 Task: Create a board button that renames list "Trello first" to "Trello second".
Action: Mouse moved to (1072, 90)
Screenshot: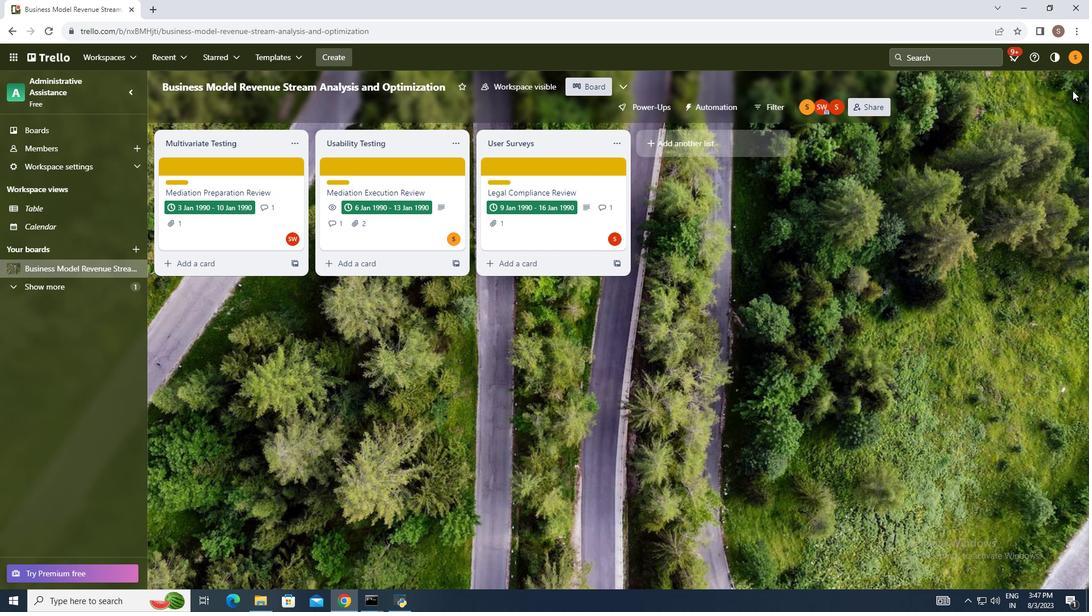 
Action: Mouse pressed left at (1072, 90)
Screenshot: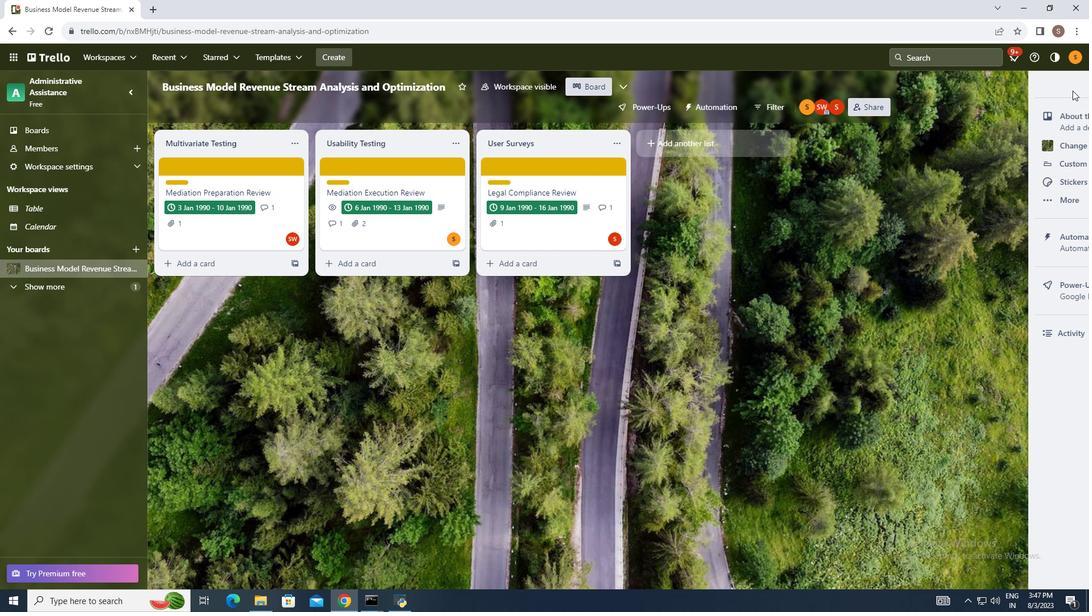 
Action: Mouse moved to (980, 245)
Screenshot: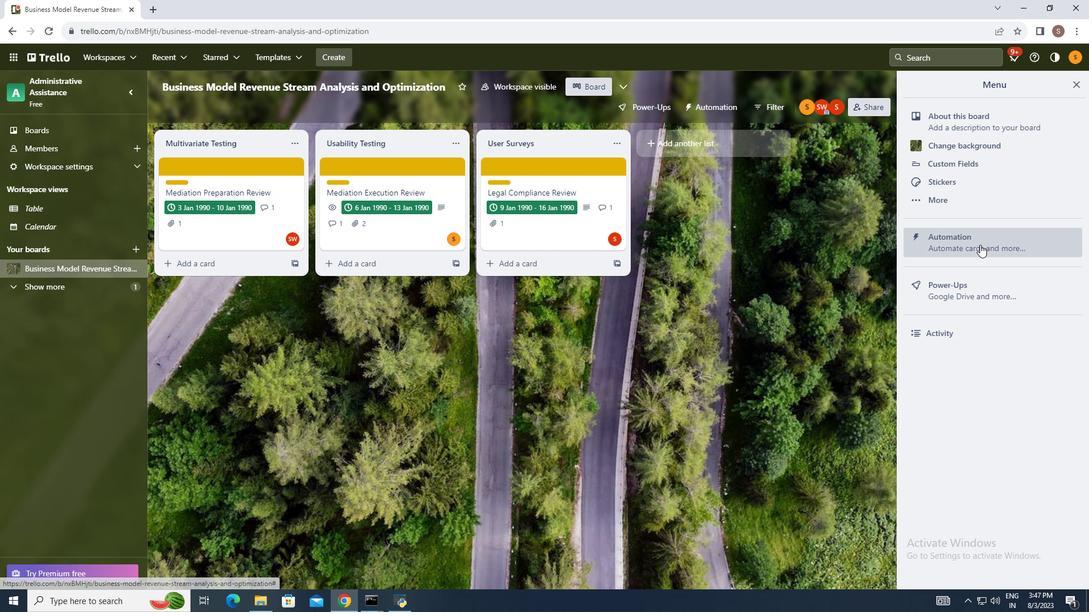 
Action: Mouse pressed left at (980, 245)
Screenshot: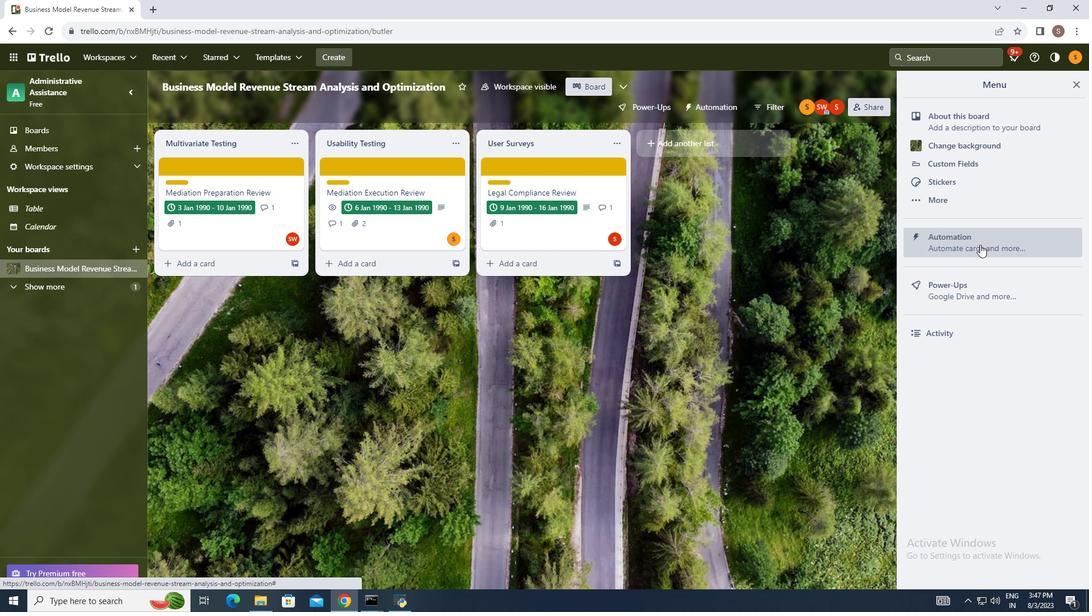 
Action: Mouse moved to (195, 319)
Screenshot: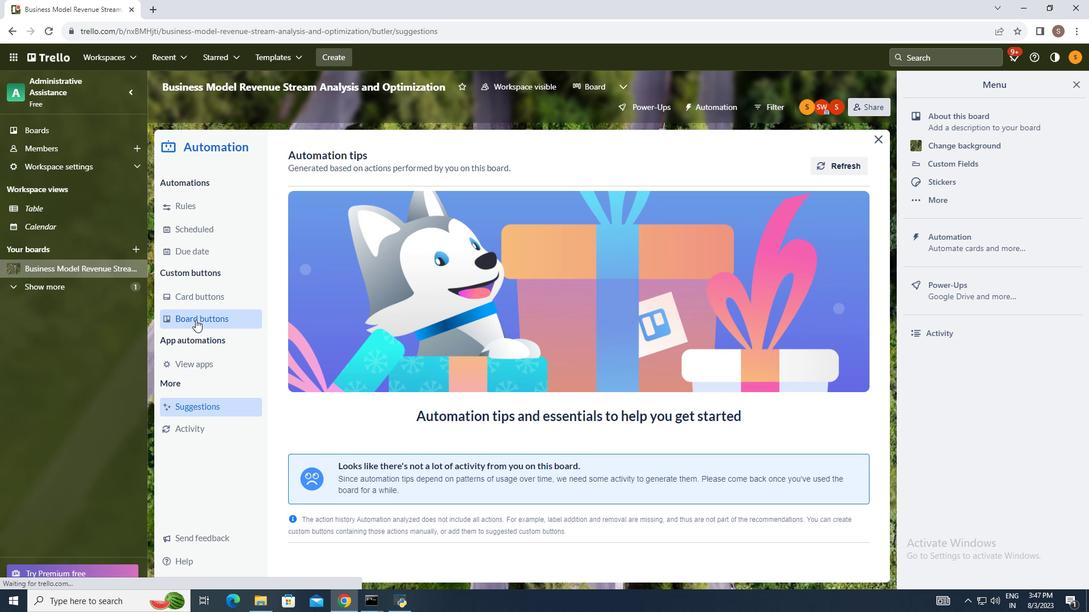 
Action: Mouse pressed left at (195, 319)
Screenshot: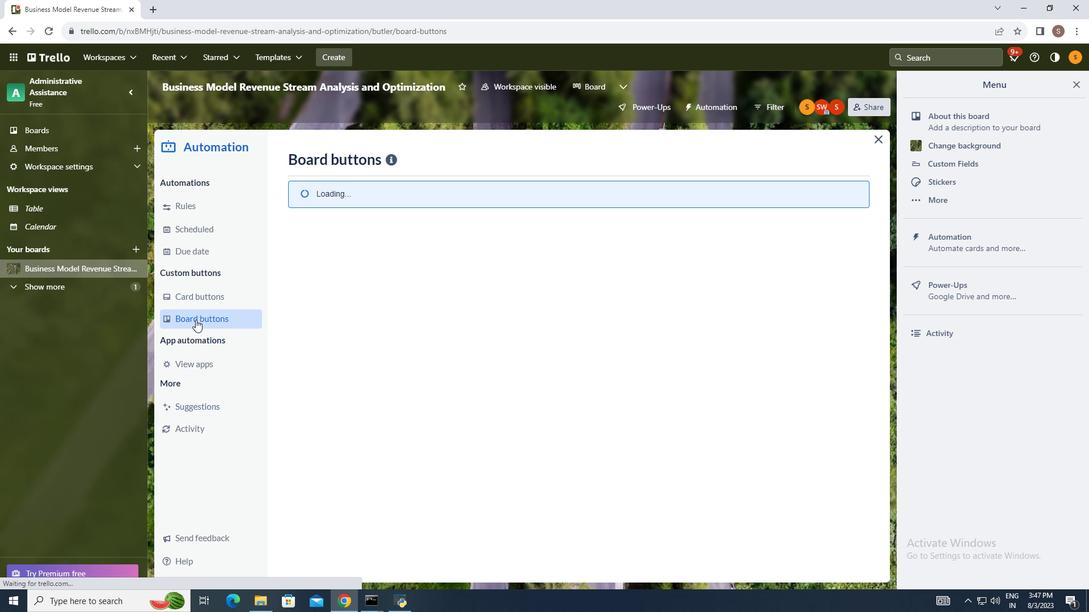 
Action: Mouse moved to (841, 158)
Screenshot: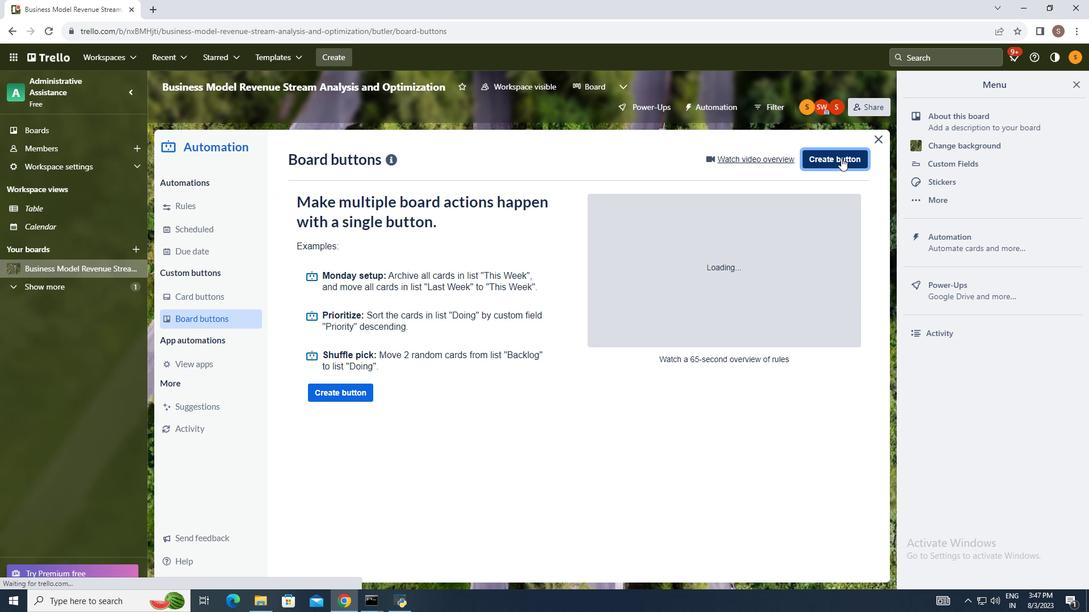 
Action: Mouse pressed left at (841, 158)
Screenshot: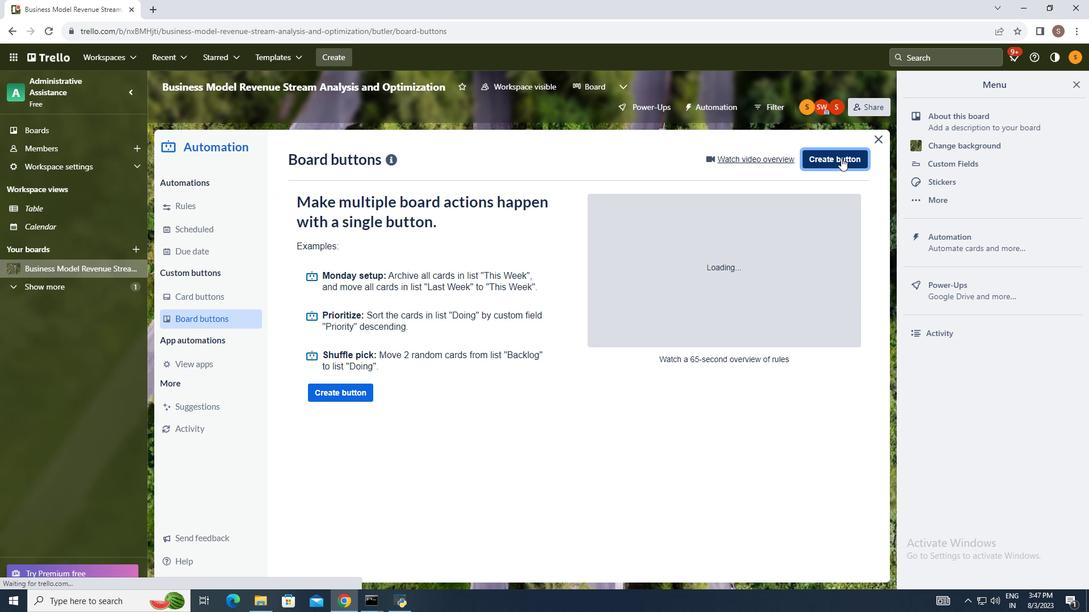 
Action: Mouse moved to (559, 308)
Screenshot: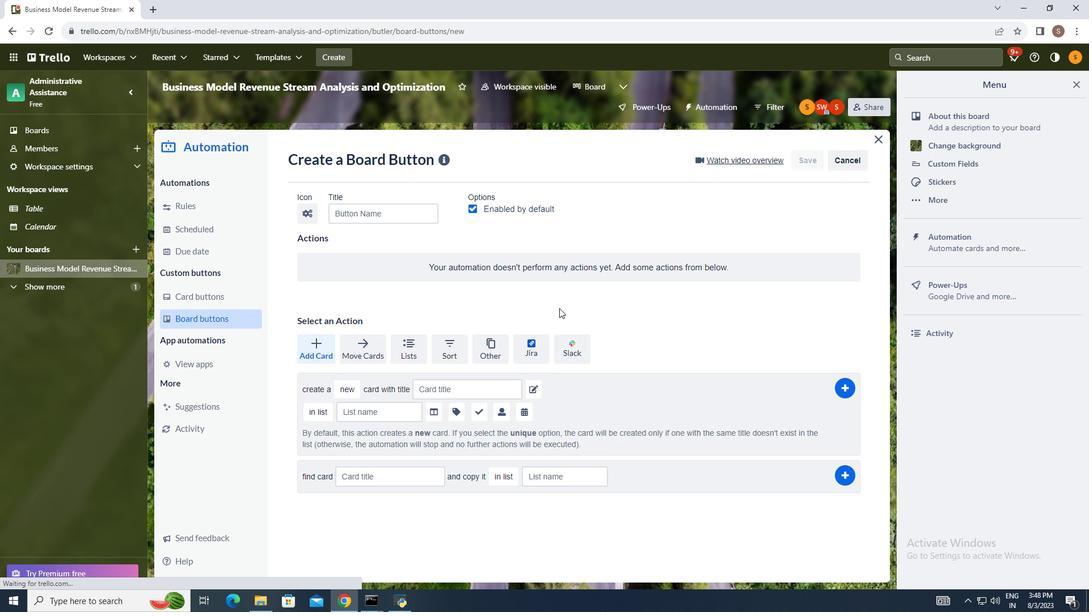 
Action: Mouse pressed left at (559, 308)
Screenshot: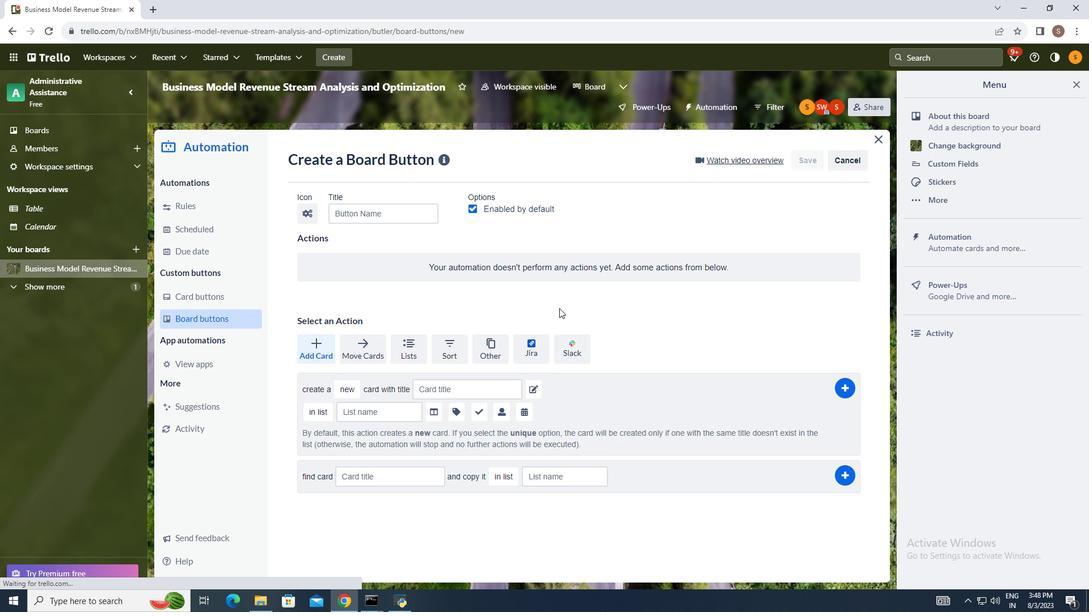 
Action: Mouse moved to (391, 355)
Screenshot: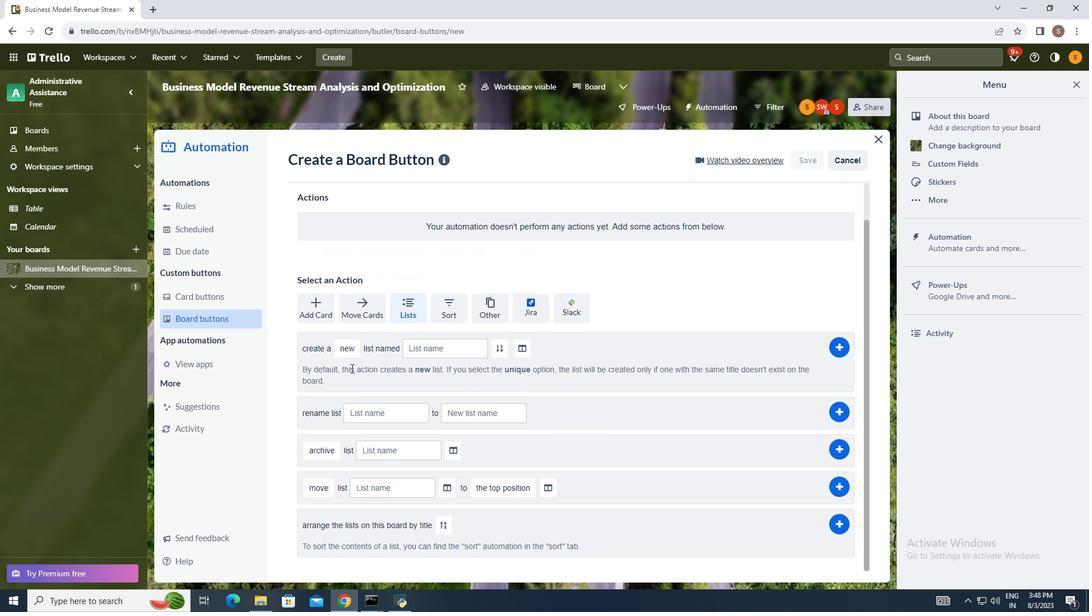 
Action: Mouse scrolled (391, 355) with delta (0, 0)
Screenshot: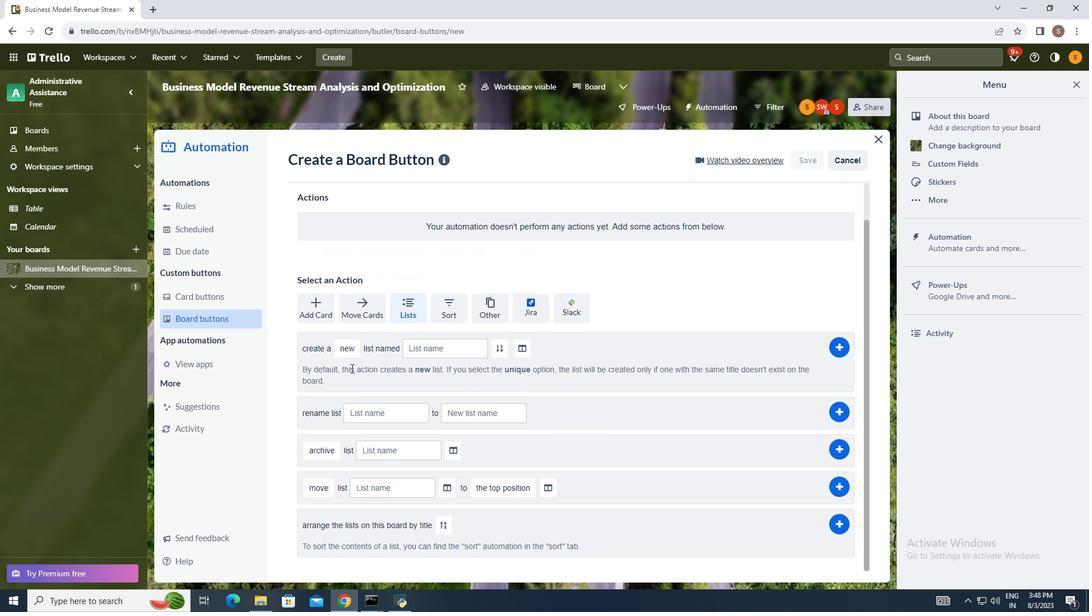 
Action: Mouse moved to (361, 367)
Screenshot: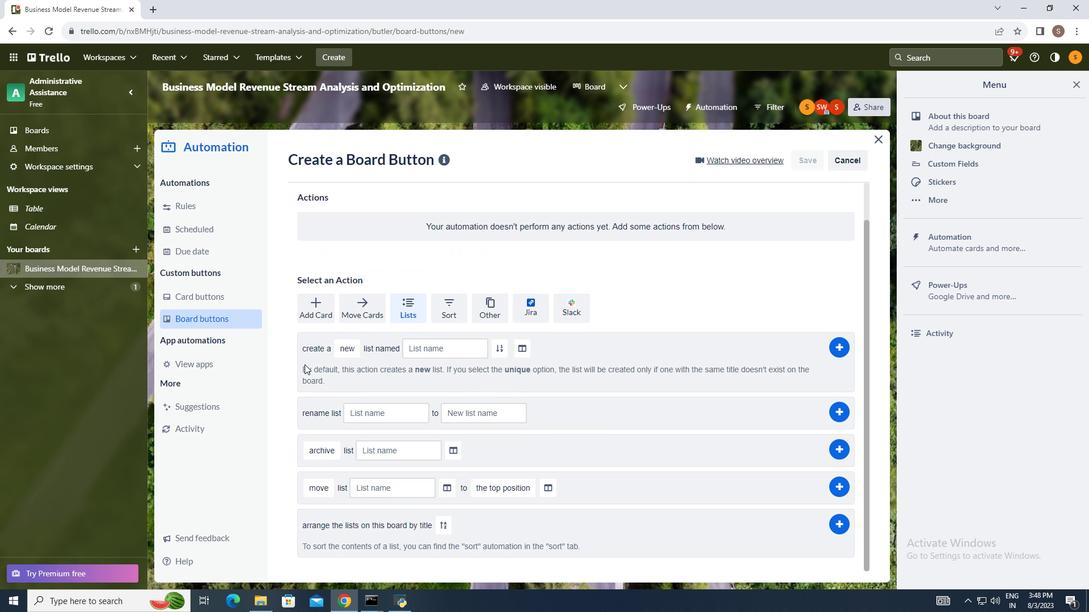 
Action: Mouse scrolled (362, 367) with delta (0, 0)
Screenshot: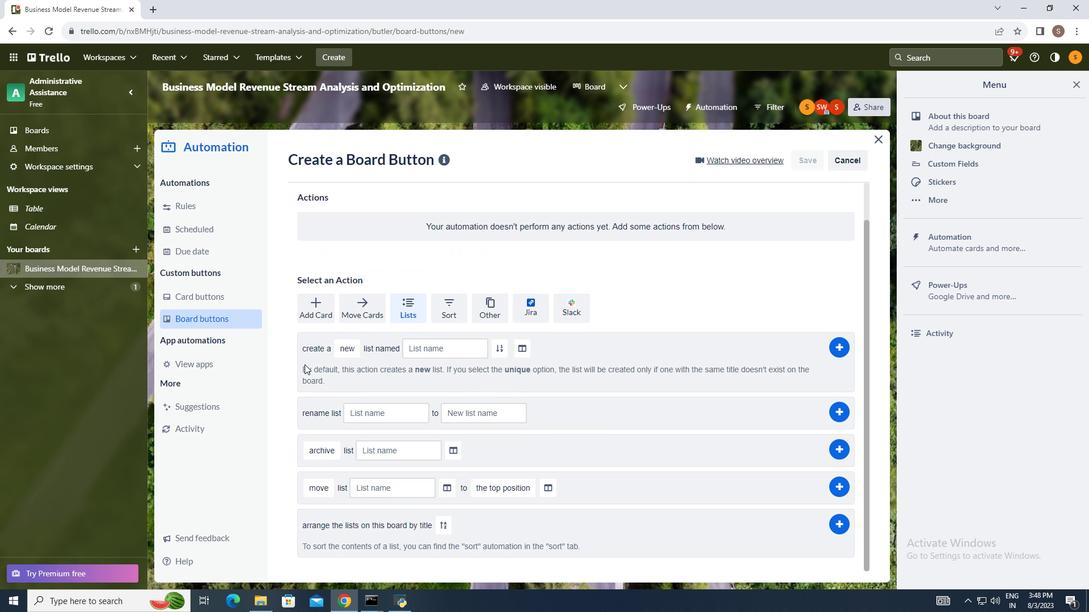 
Action: Mouse moved to (297, 382)
Screenshot: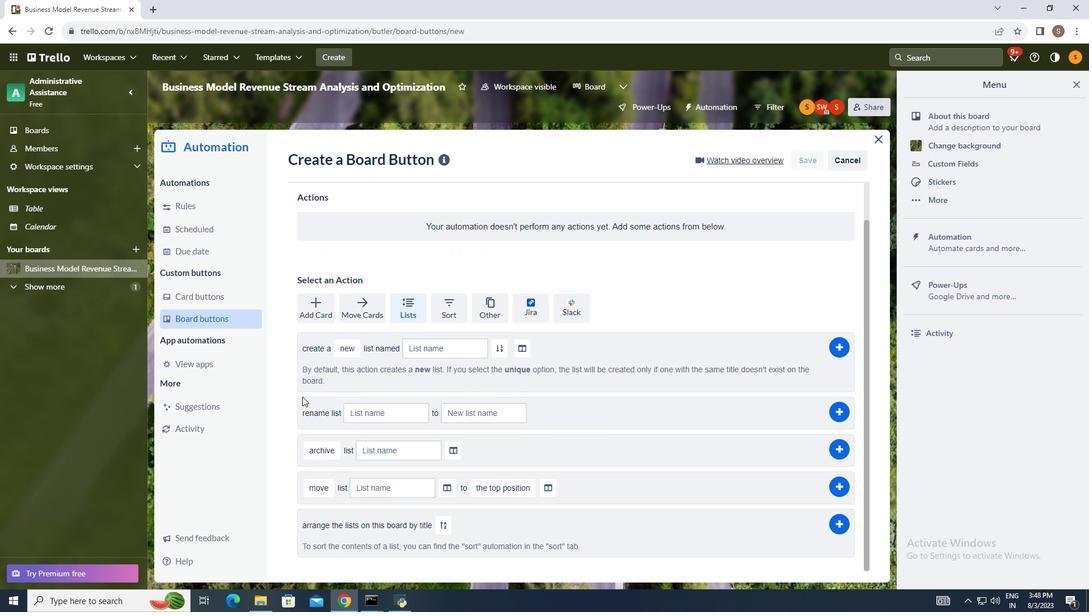 
Action: Mouse scrolled (296, 377) with delta (0, 0)
Screenshot: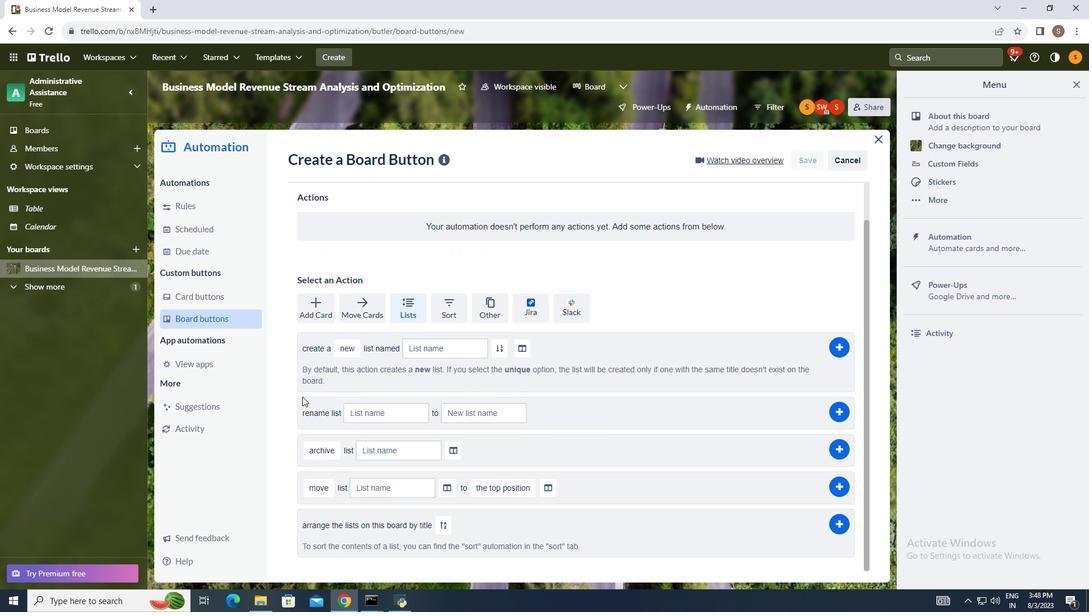 
Action: Mouse scrolled (296, 380) with delta (0, 0)
Screenshot: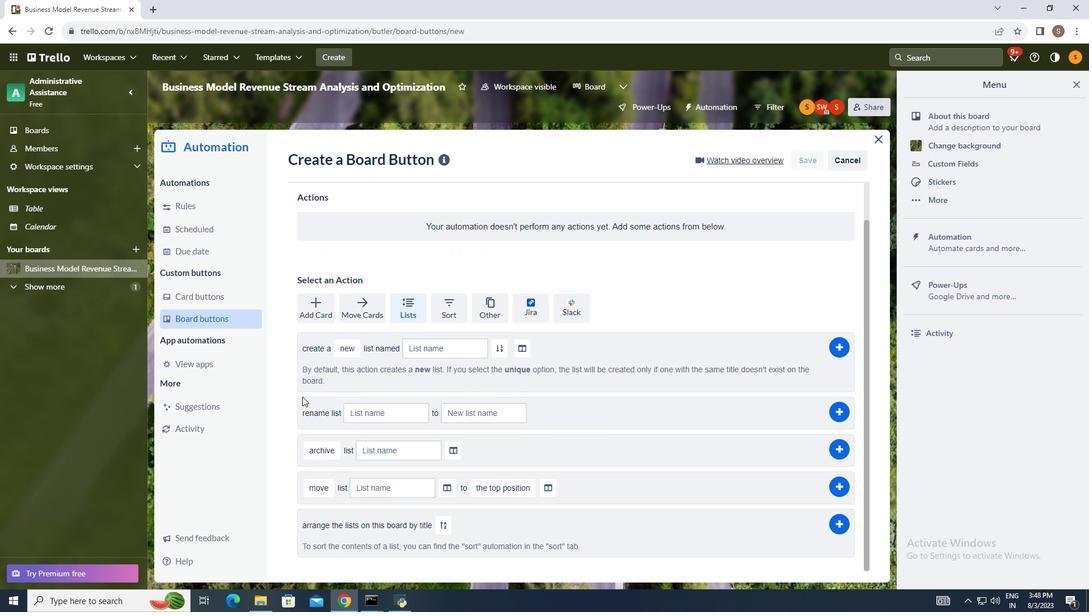 
Action: Mouse moved to (296, 418)
Screenshot: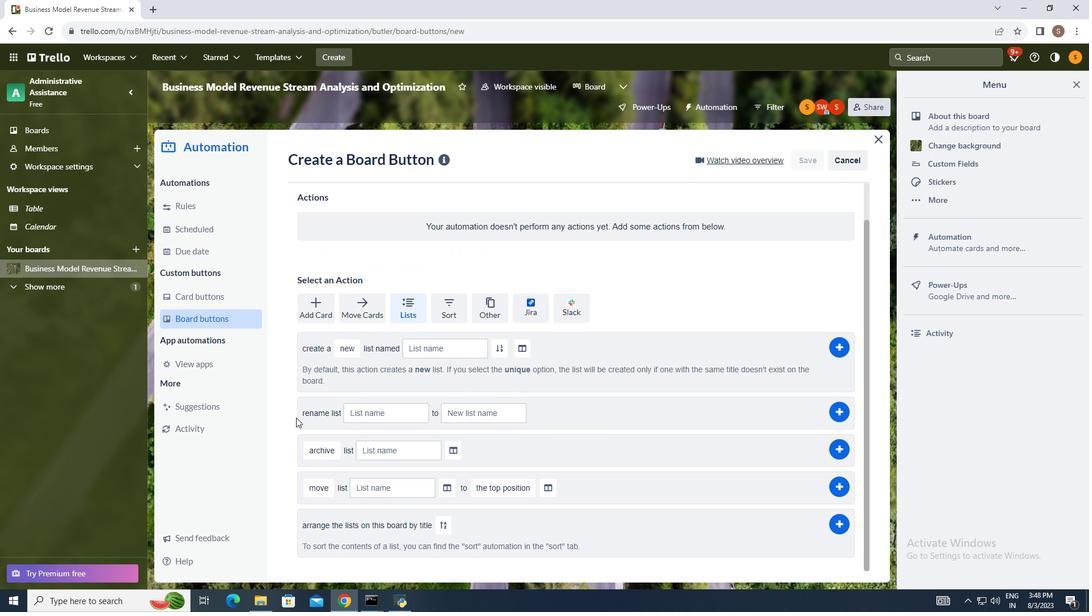 
Action: Mouse scrolled (296, 417) with delta (0, 0)
Screenshot: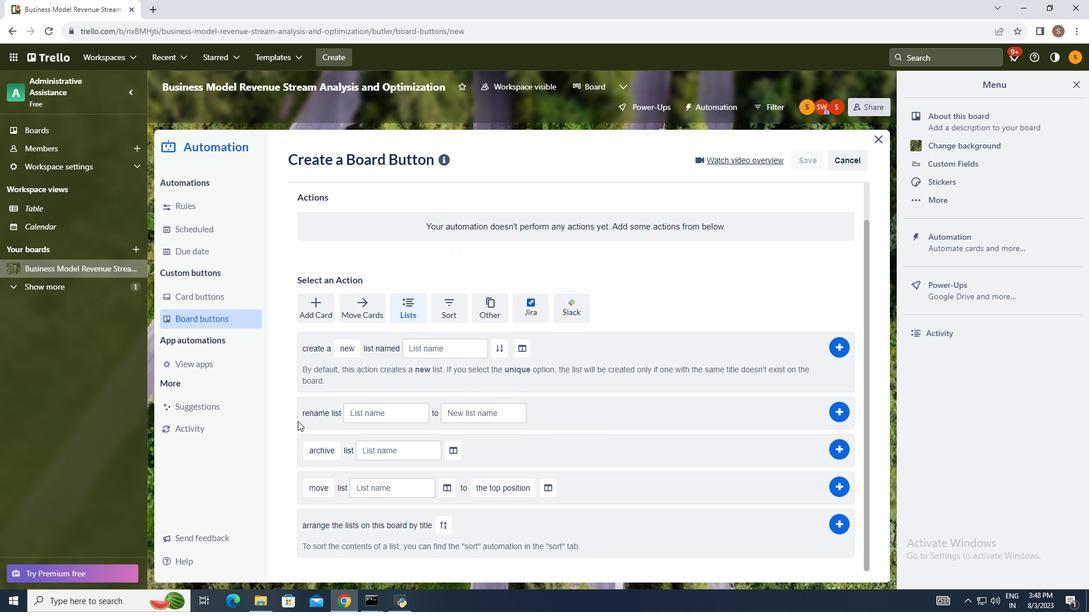 
Action: Mouse scrolled (296, 417) with delta (0, 0)
Screenshot: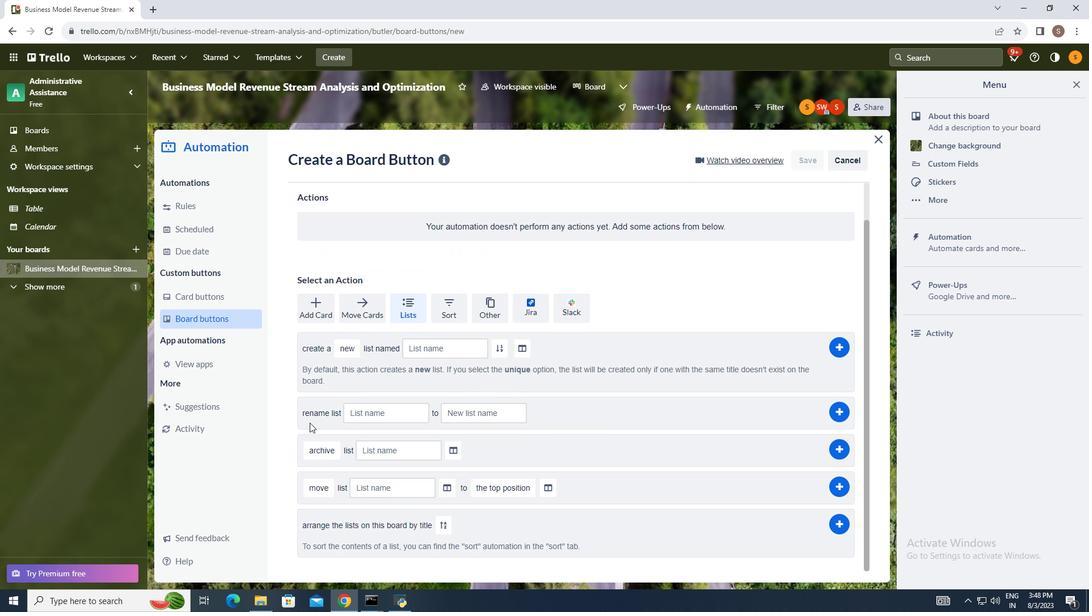 
Action: Mouse moved to (379, 412)
Screenshot: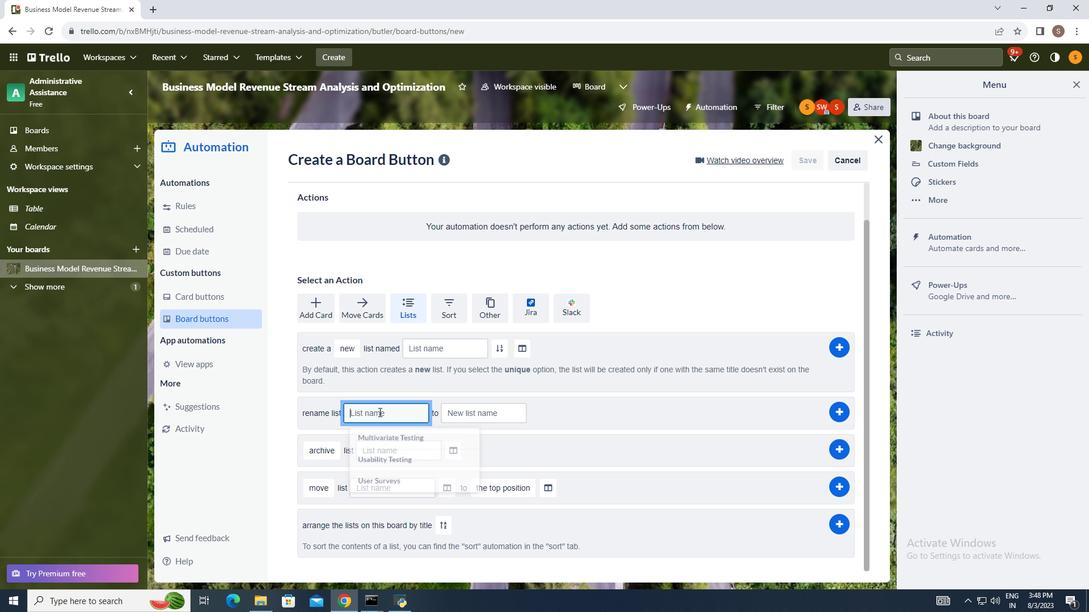 
Action: Mouse pressed left at (379, 412)
Screenshot: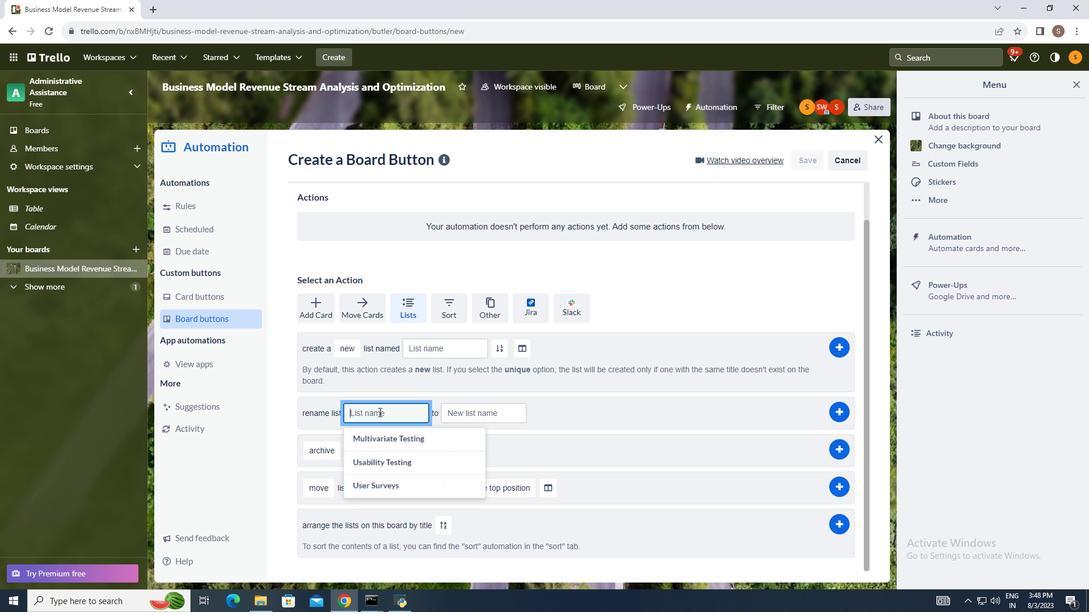 
Action: Key pressed <Key.shift_r>Trello<Key.space>first
Screenshot: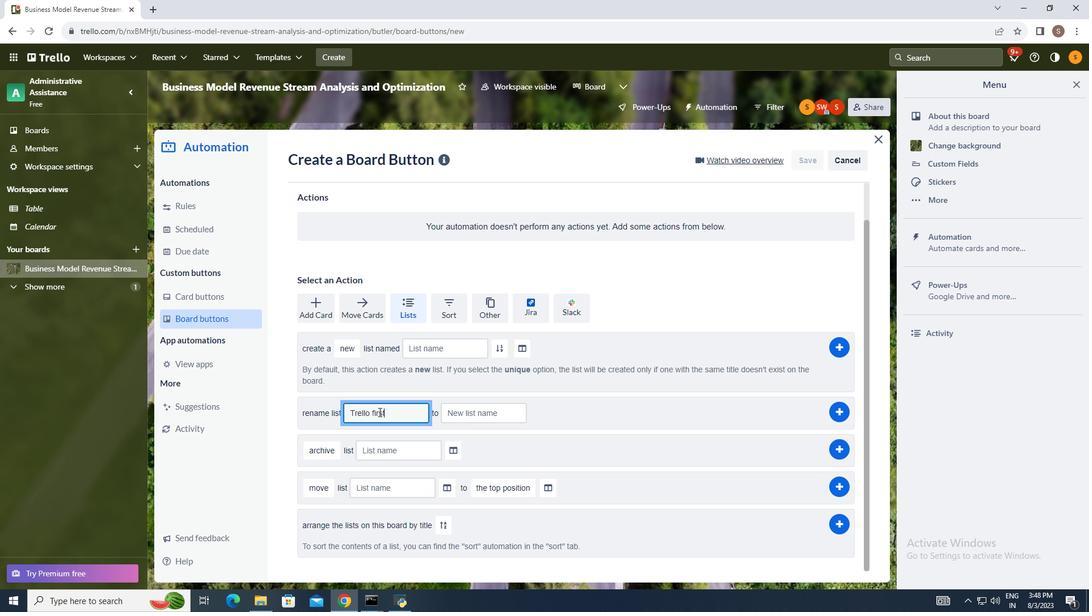 
Action: Mouse moved to (466, 415)
Screenshot: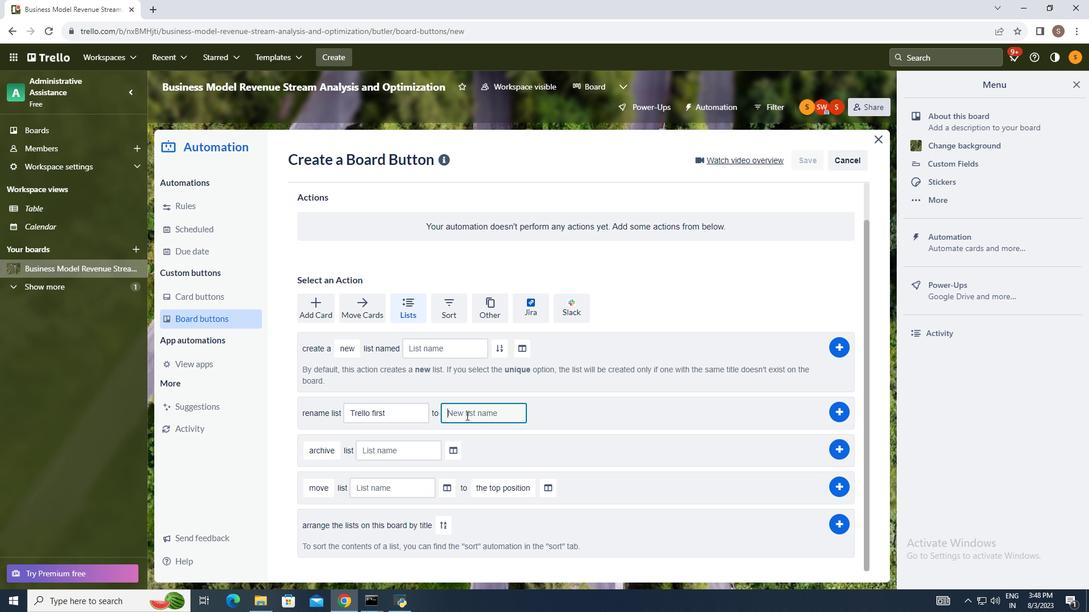 
Action: Mouse pressed left at (466, 415)
Screenshot: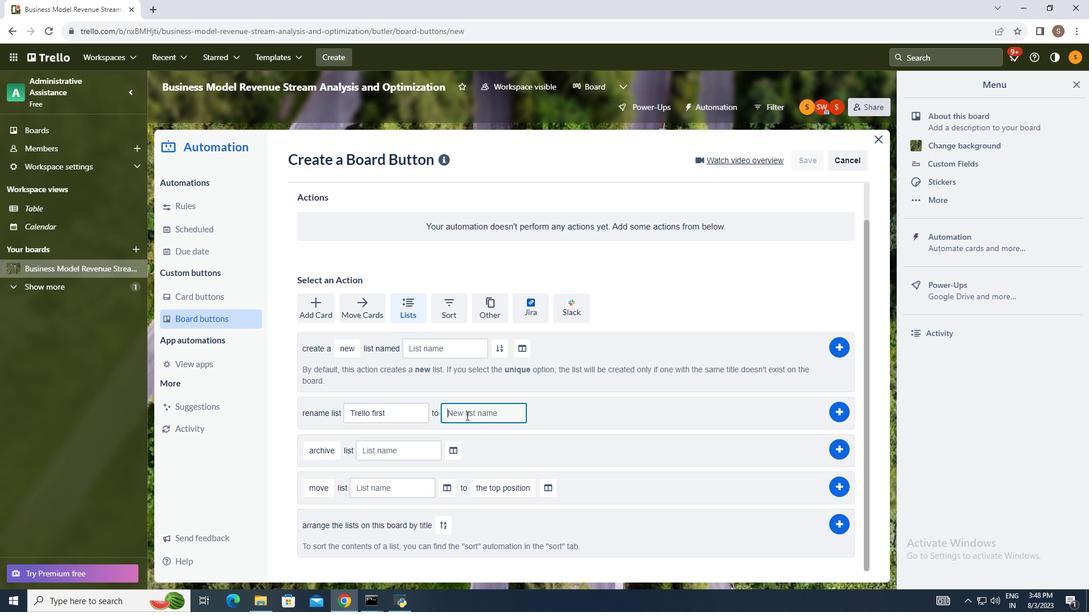 
Action: Key pressed <Key.shift_r><Key.shift_r>Trelo<Key.backspace>lo<Key.space>second
Screenshot: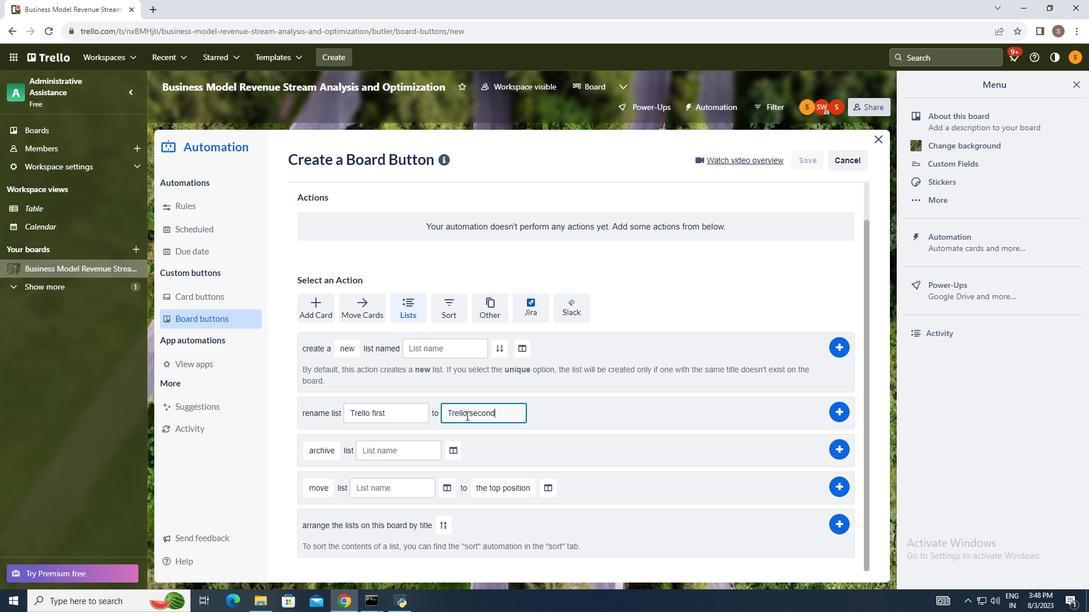 
Action: Mouse moved to (834, 413)
Screenshot: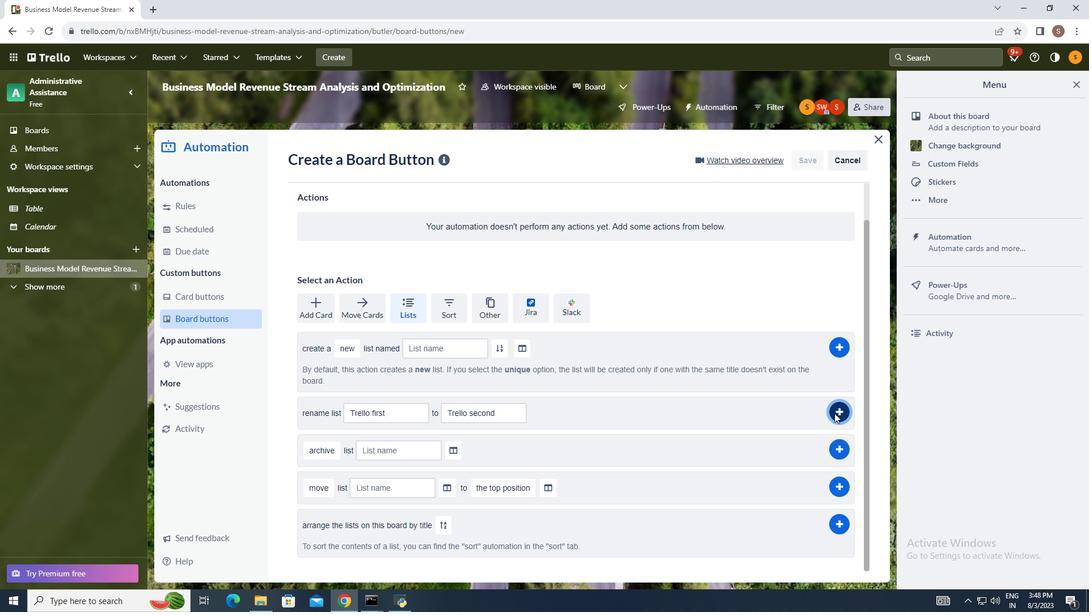 
Action: Mouse pressed left at (834, 413)
Screenshot: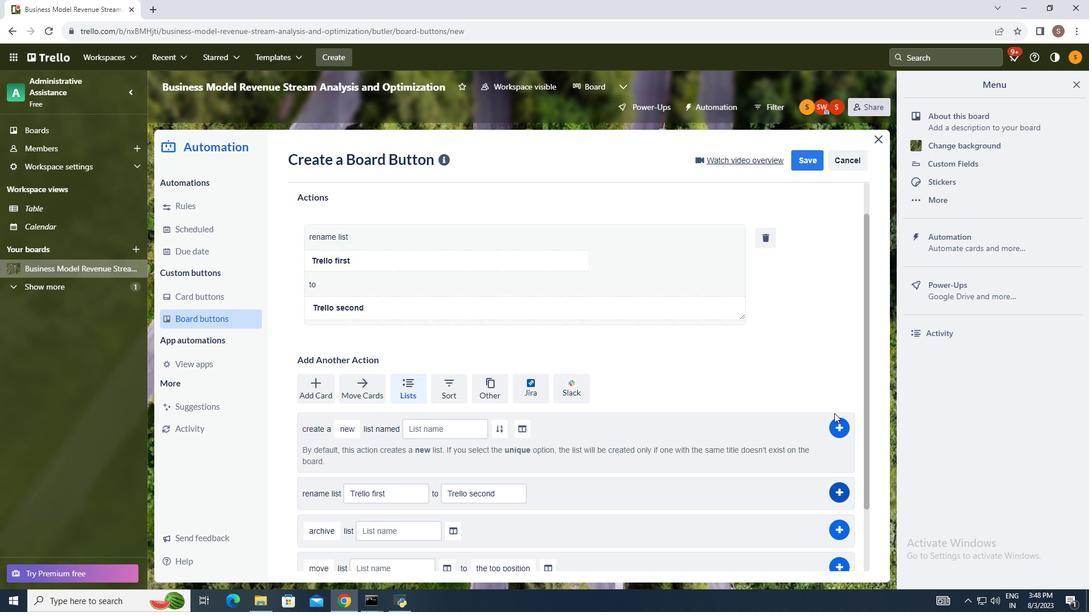 
Action: Mouse moved to (820, 348)
Screenshot: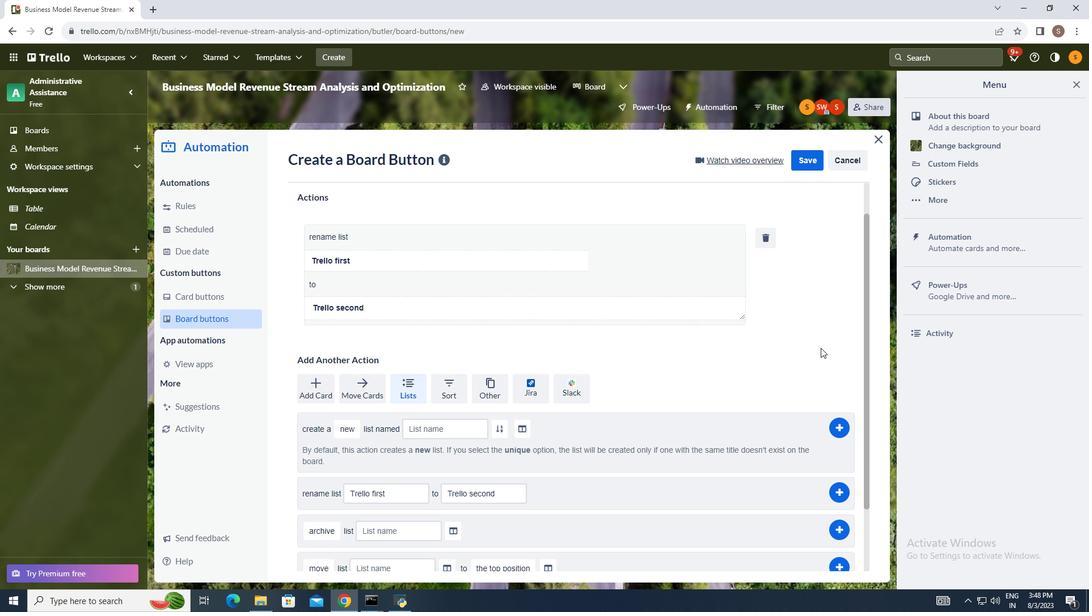 
